 Task: What year was the Saint Peter's Basilica in Vatican City consecrated?
Action: Mouse moved to (112, 106)
Screenshot: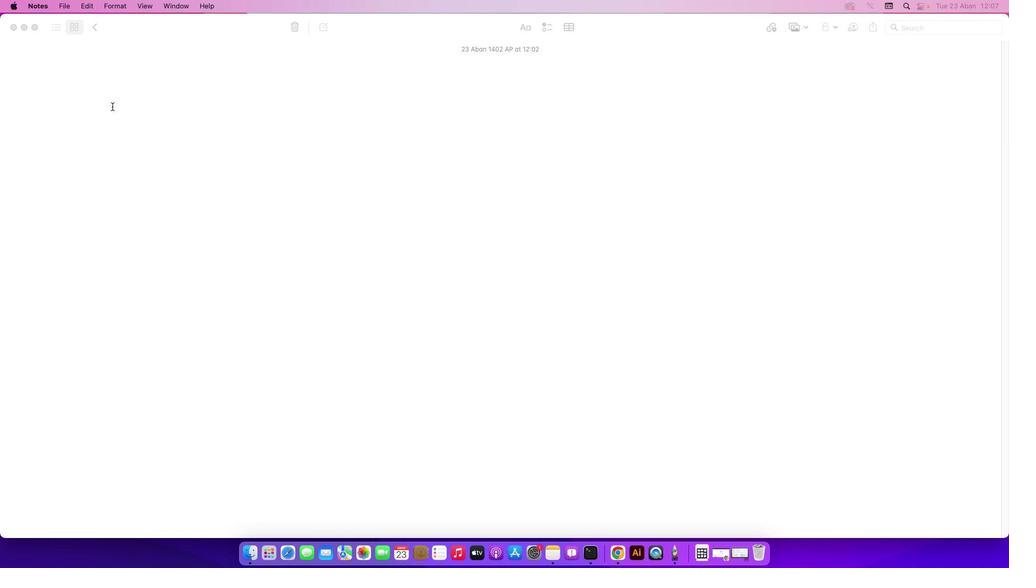 
Action: Mouse pressed left at (112, 106)
Screenshot: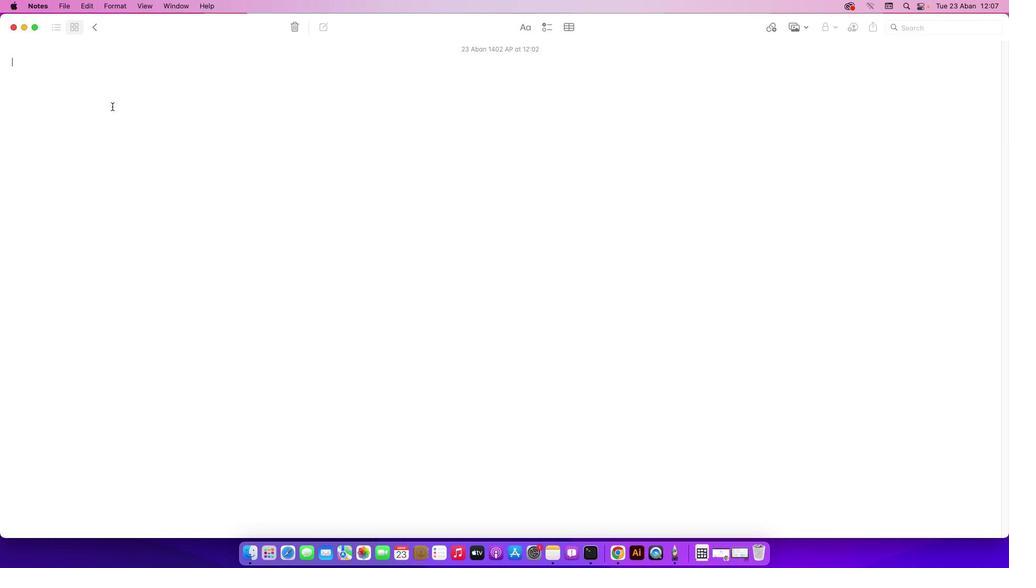 
Action: Key pressed Key.shift'W''h''a''t'Key.space'y''e''a''r'Key.space'w''a''s'Key.space't''h''e'Key.spaceKey.shift'S''a''i''n''t'Key.spaceKey.shift'P''e''t''e''r'"'"'s'Key.spaceKey.shift'B''a''s''i''l''i''c''a'Key.space'i''n'Key.spaceKey.shift'V''a''t''i''c''a''n'Key.spaceKey.shift'C''i''t''y'Key.space'c''o''n''s''e''c''r''a''t''e''d'Key.shift_r'?'Key.enter
Screenshot: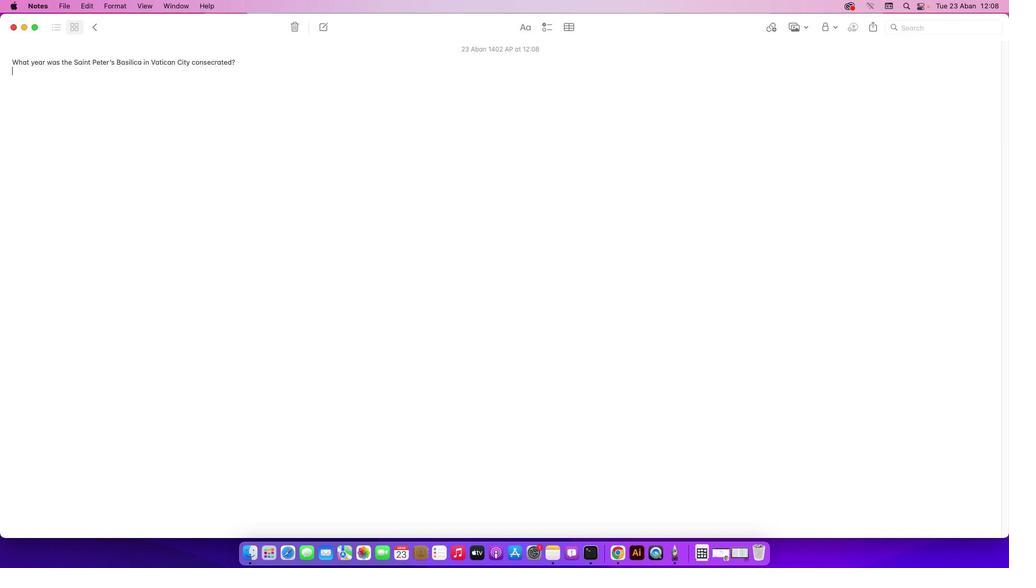 
Action: Mouse moved to (724, 554)
Screenshot: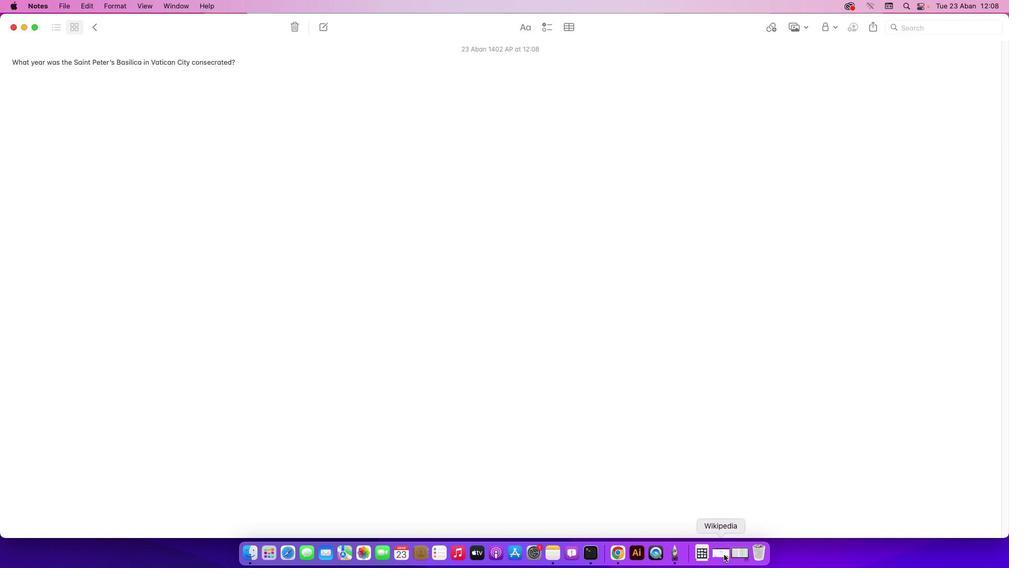 
Action: Mouse pressed left at (724, 554)
Screenshot: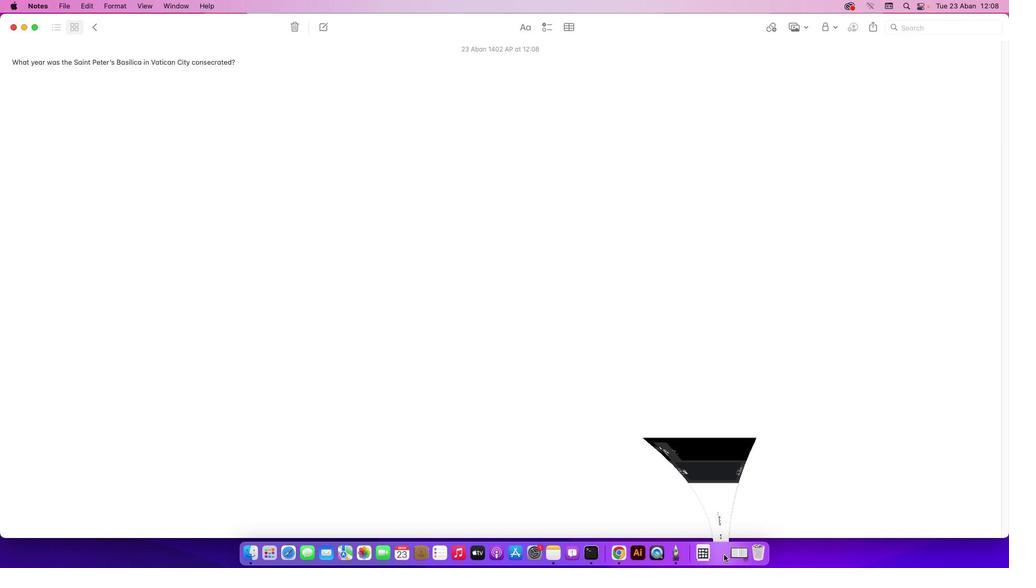 
Action: Mouse moved to (409, 319)
Screenshot: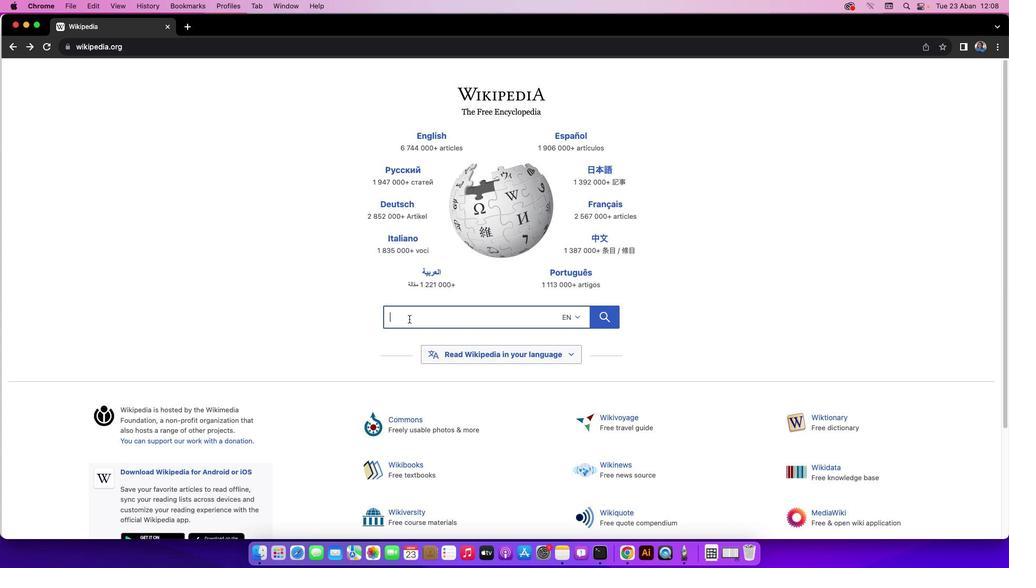 
Action: Mouse pressed left at (409, 319)
Screenshot: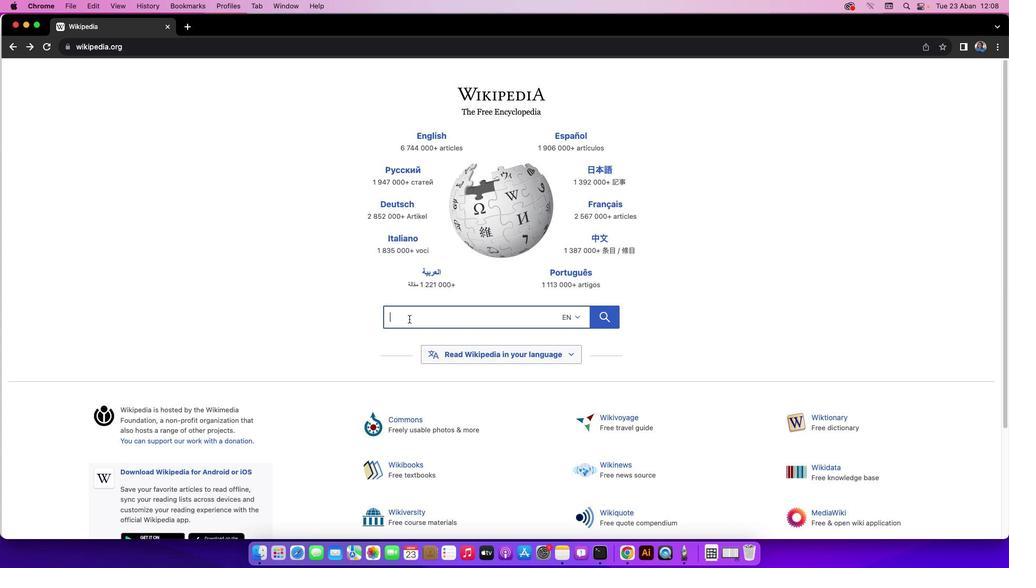 
Action: Key pressed Key.shift'S''a''i''n''t'Key.spaceKey.shift'P''e''t''e''r'"'"'s'Key.spaceKey.shift'B''a''s''i''l''i''c''a'Key.enter
Screenshot: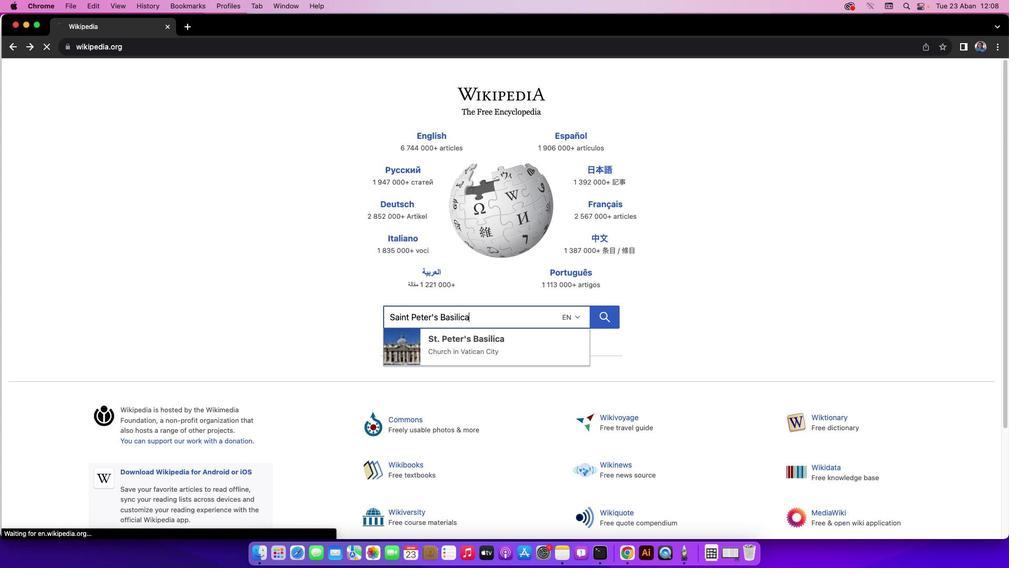 
Action: Mouse moved to (1006, 67)
Screenshot: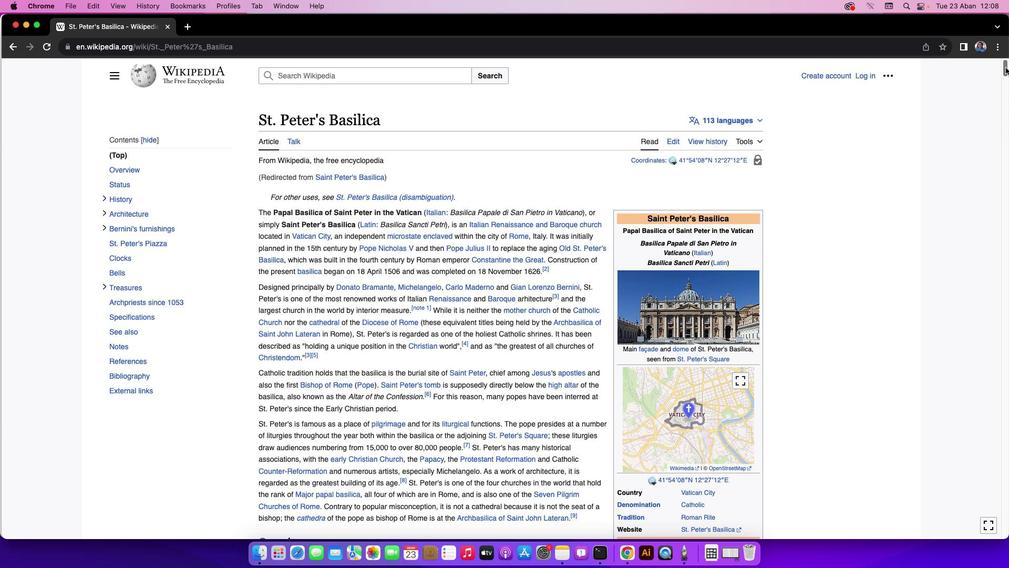 
Action: Mouse pressed left at (1006, 67)
Screenshot: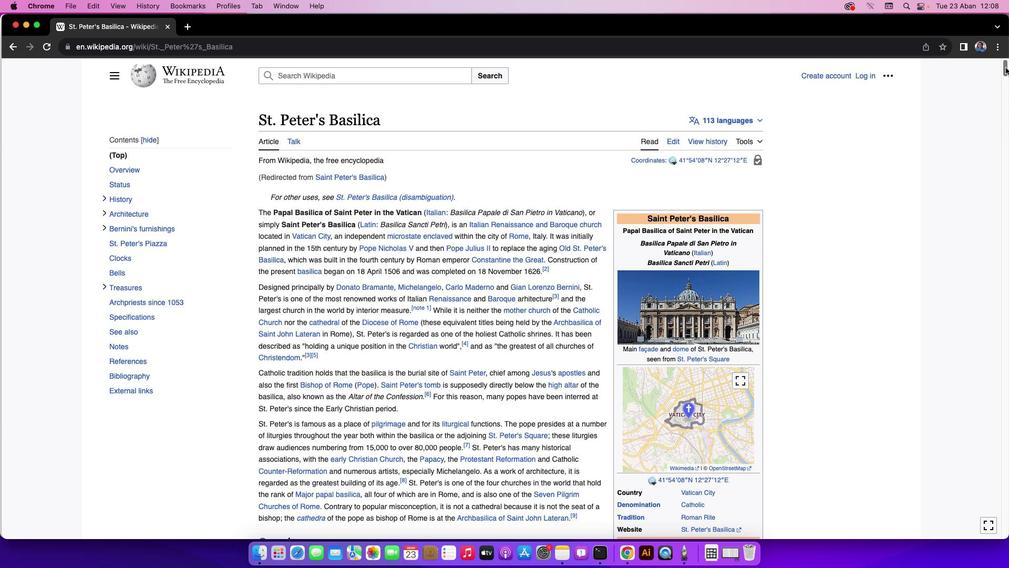 
Action: Mouse moved to (699, 274)
Screenshot: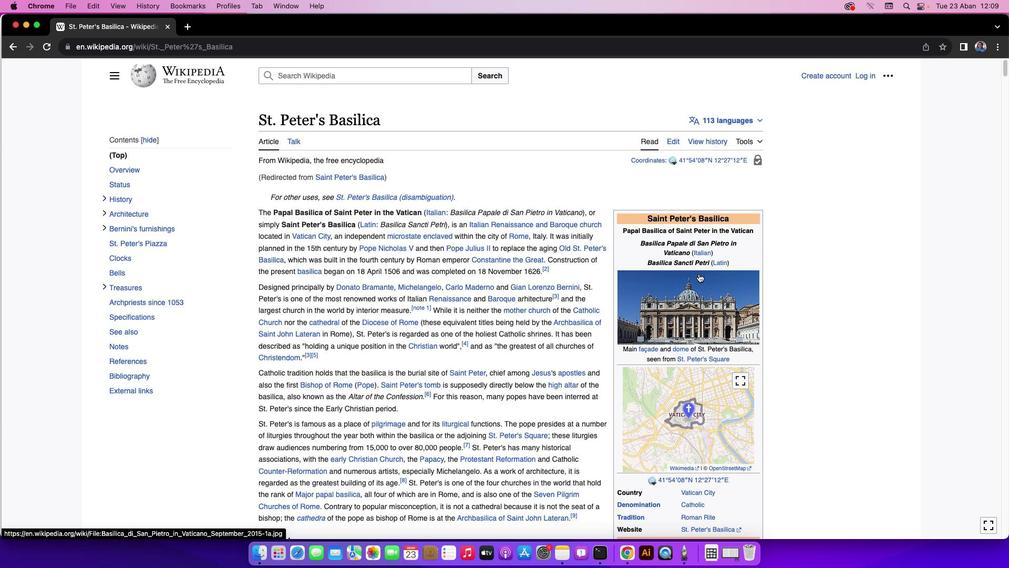 
Action: Mouse scrolled (699, 274) with delta (0, 0)
Screenshot: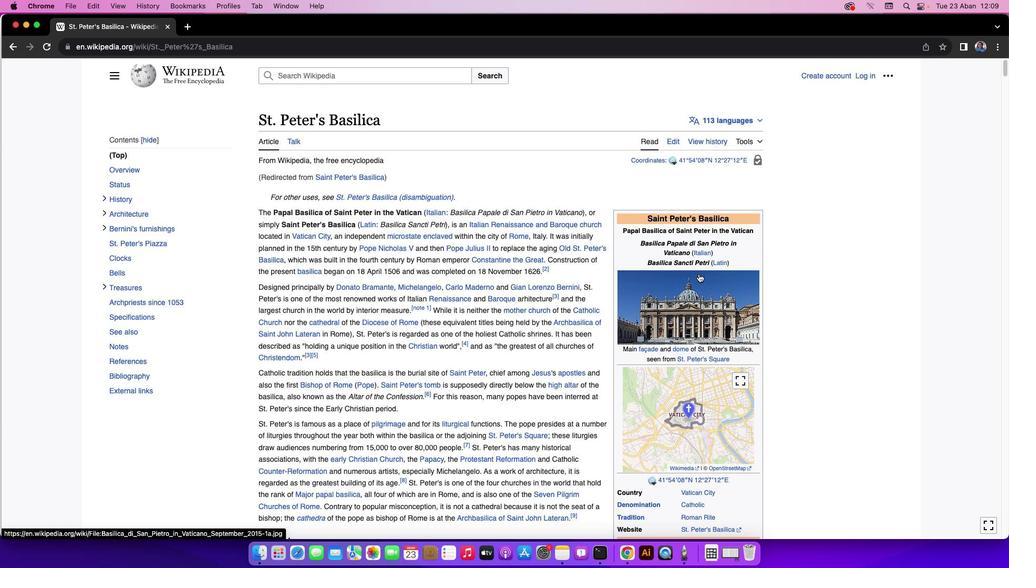 
Action: Mouse scrolled (699, 274) with delta (0, 0)
Screenshot: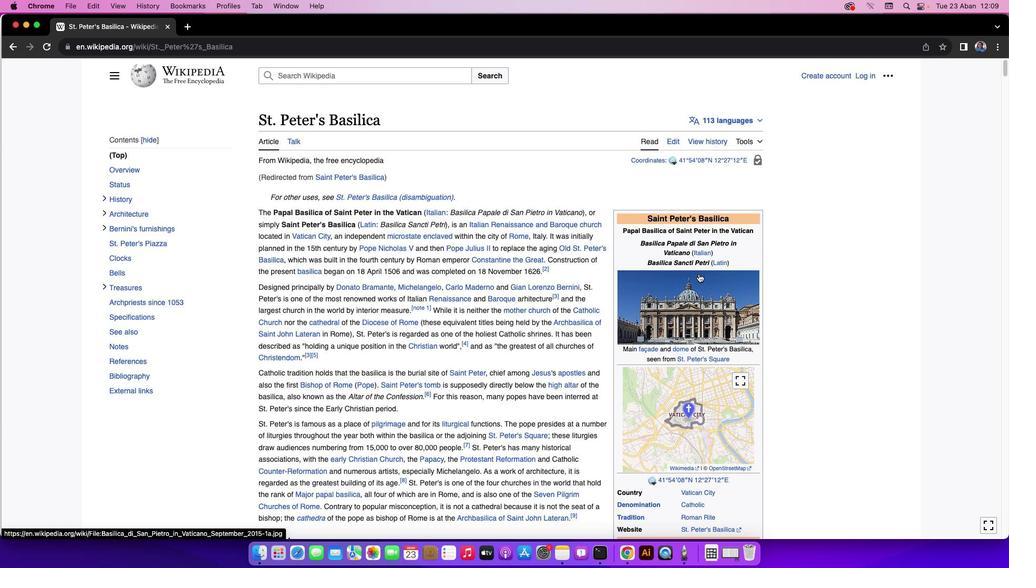
Action: Mouse moved to (699, 273)
Screenshot: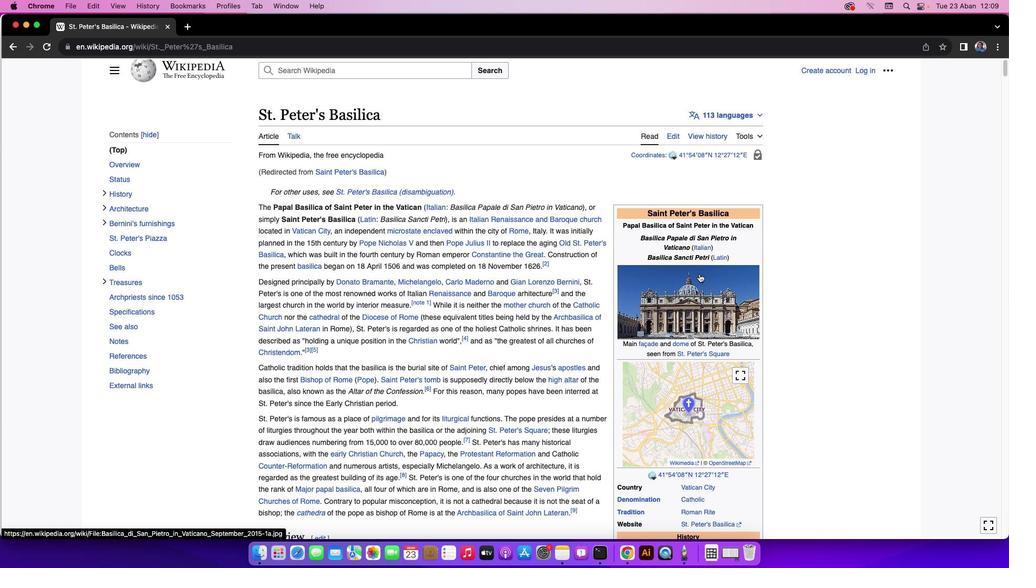 
Action: Mouse scrolled (699, 273) with delta (0, 0)
Screenshot: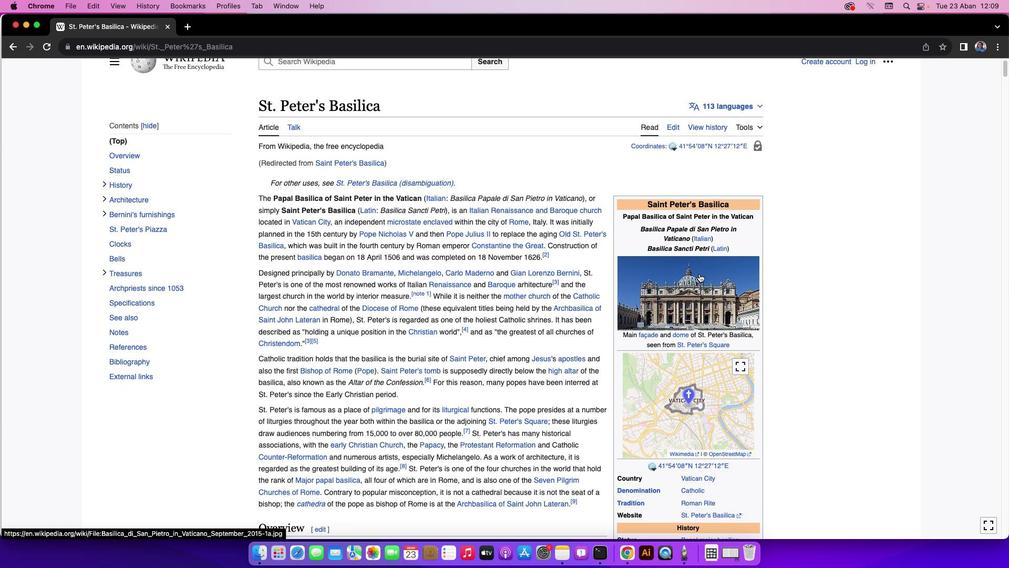 
Action: Mouse scrolled (699, 273) with delta (0, 0)
Screenshot: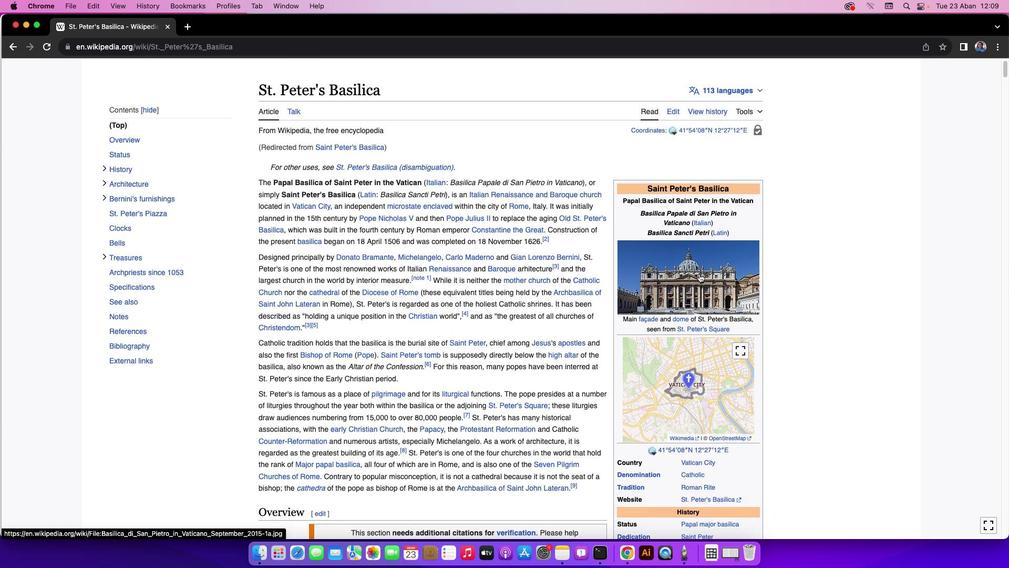 
Action: Mouse scrolled (699, 273) with delta (0, 0)
Screenshot: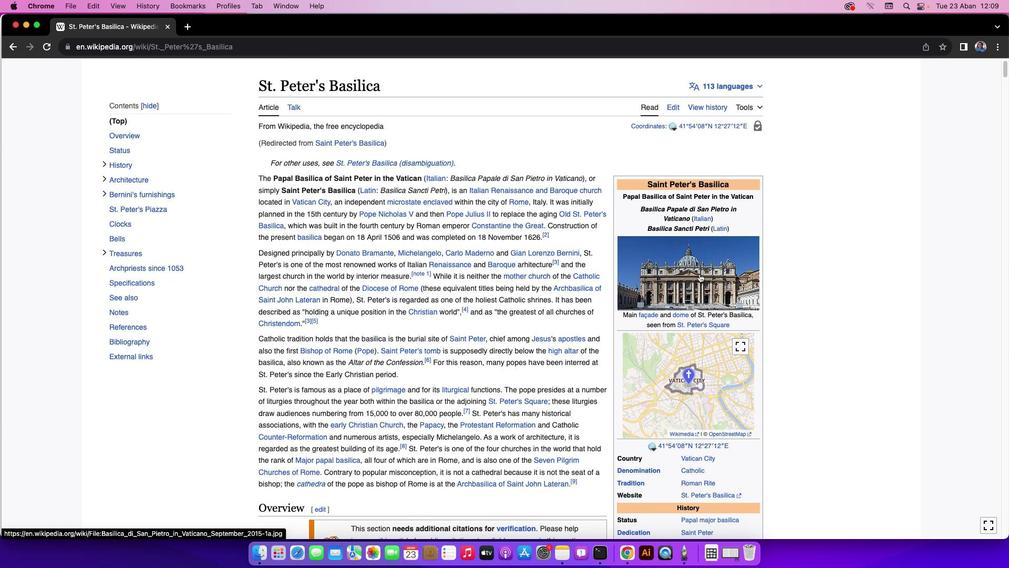 
Action: Mouse moved to (698, 272)
Screenshot: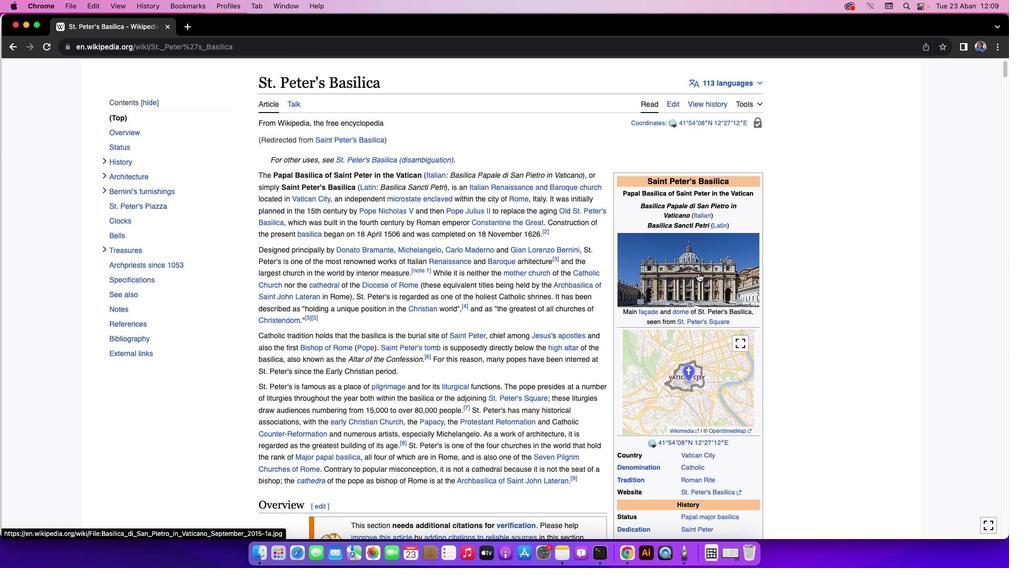 
Action: Mouse scrolled (698, 272) with delta (0, 0)
Screenshot: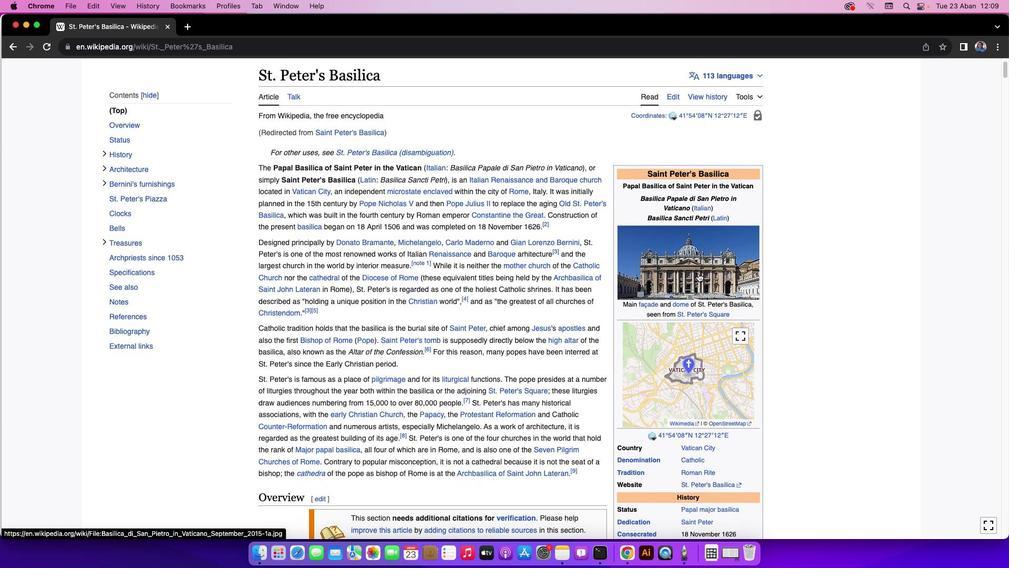 
Action: Mouse scrolled (698, 272) with delta (0, 0)
Screenshot: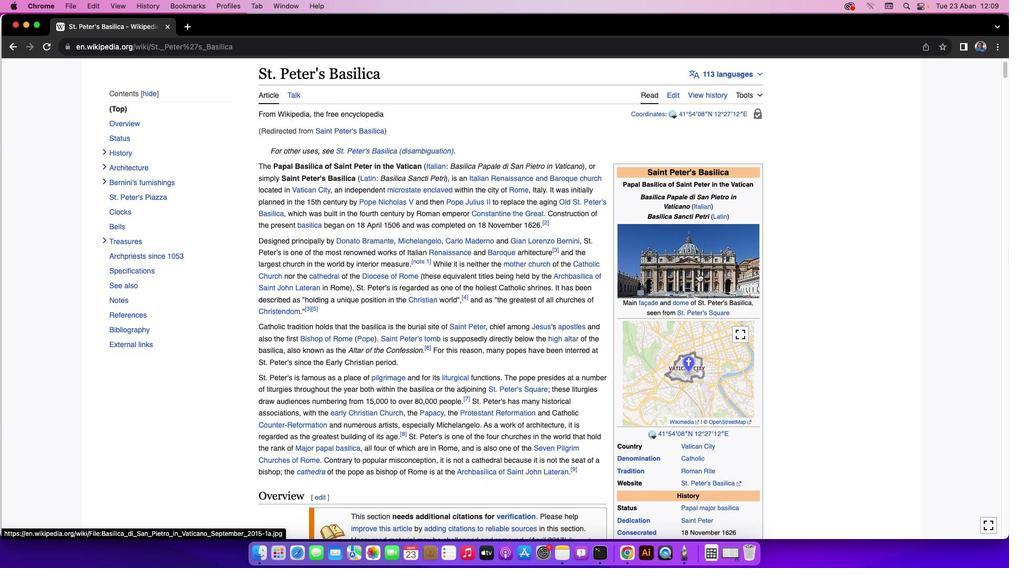 
Action: Mouse scrolled (698, 272) with delta (0, 0)
Screenshot: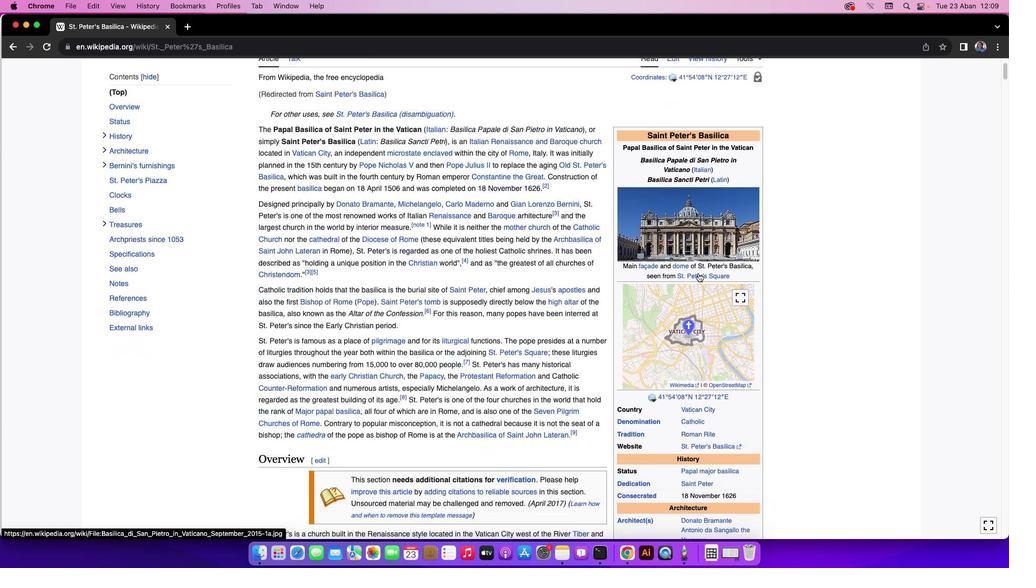 
Action: Mouse scrolled (698, 272) with delta (0, 0)
Screenshot: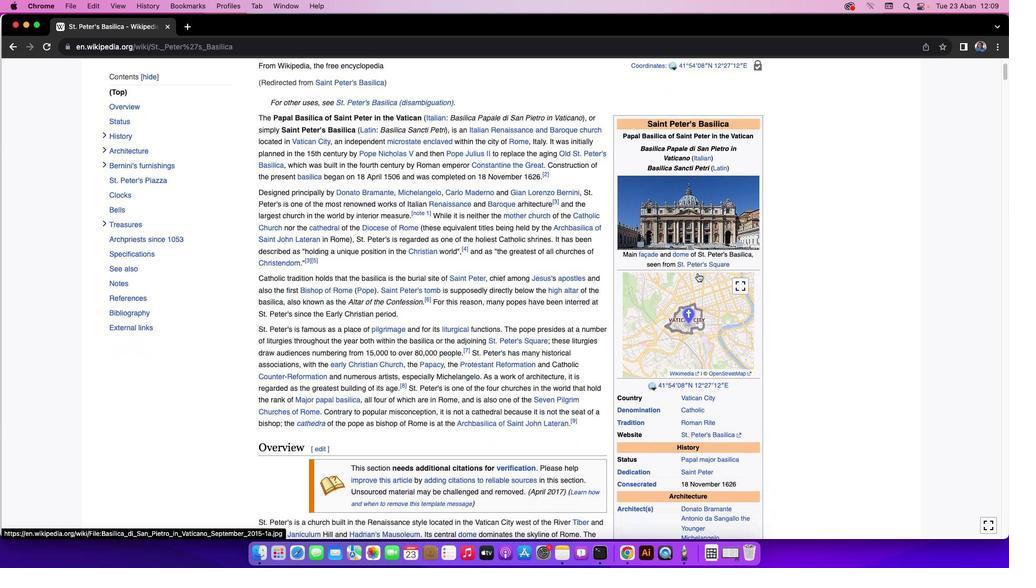 
Action: Mouse scrolled (698, 272) with delta (0, 0)
Screenshot: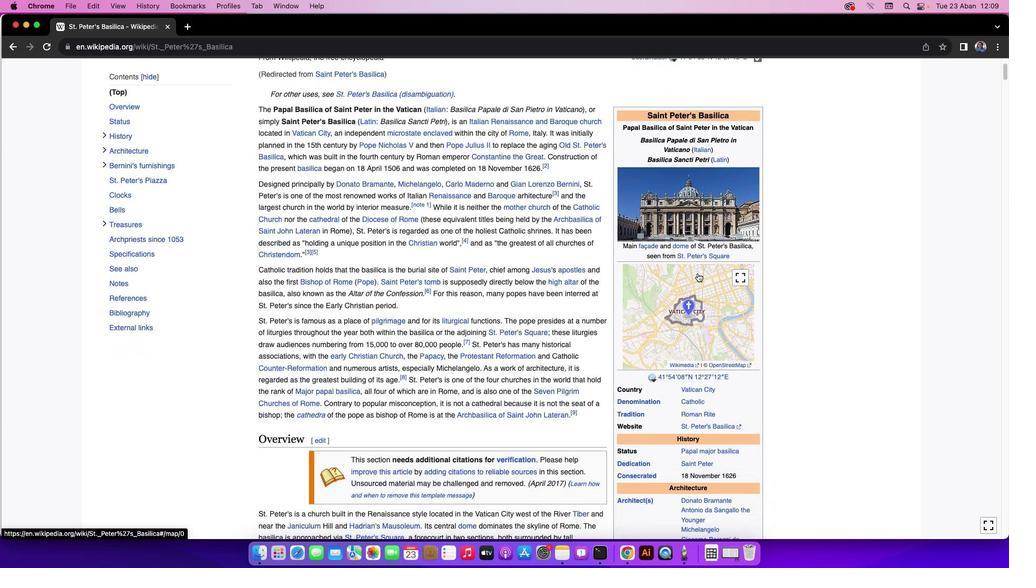 
Action: Mouse moved to (698, 272)
Screenshot: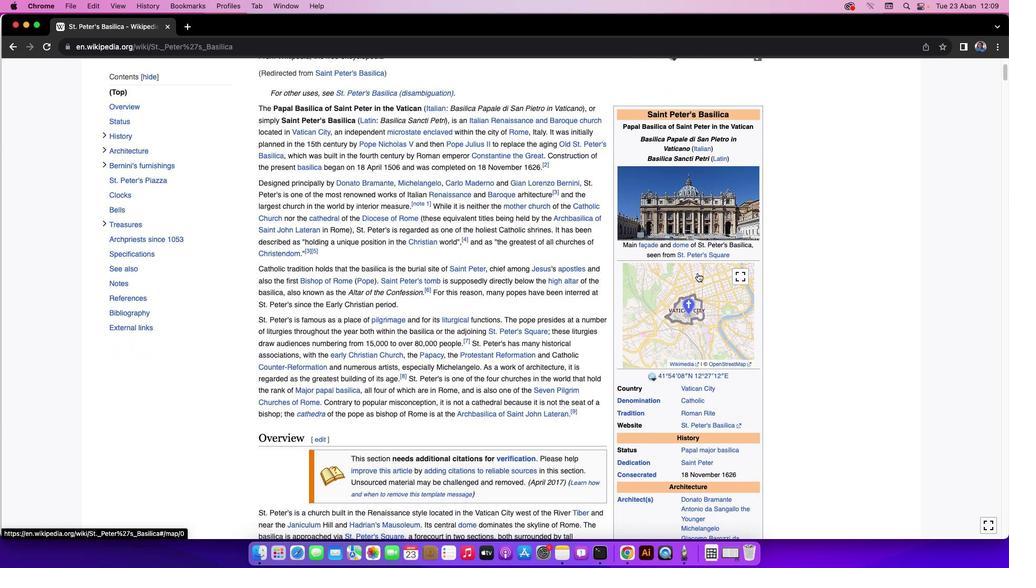 
Action: Mouse scrolled (698, 272) with delta (0, 0)
Screenshot: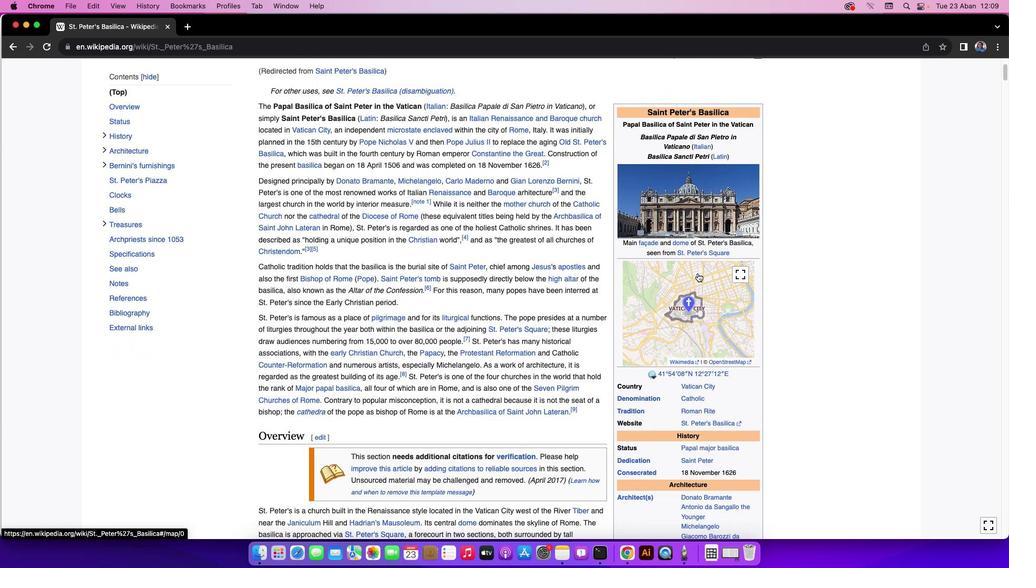 
Action: Mouse scrolled (698, 272) with delta (0, 0)
Screenshot: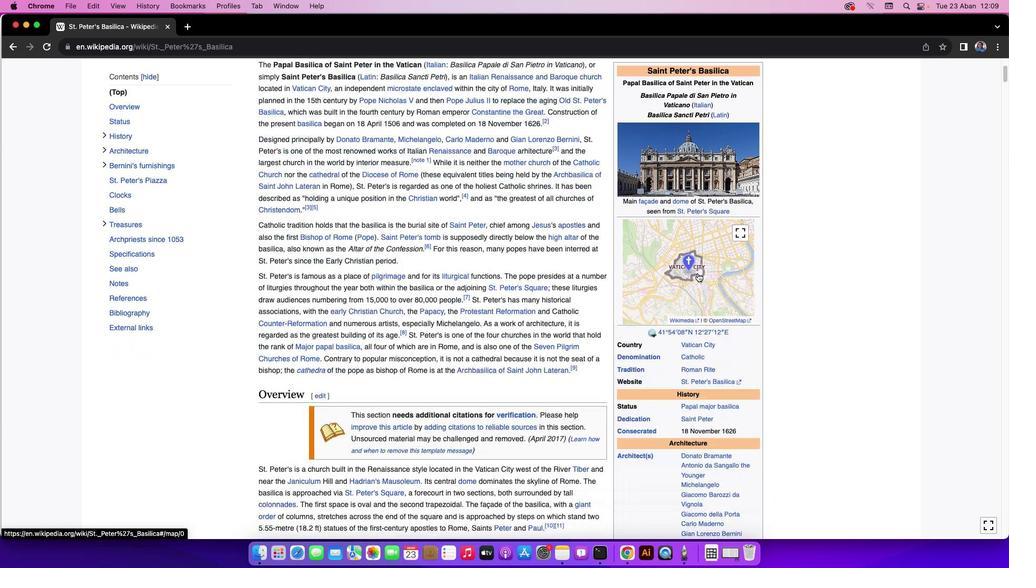 
Action: Mouse scrolled (698, 272) with delta (0, 0)
Screenshot: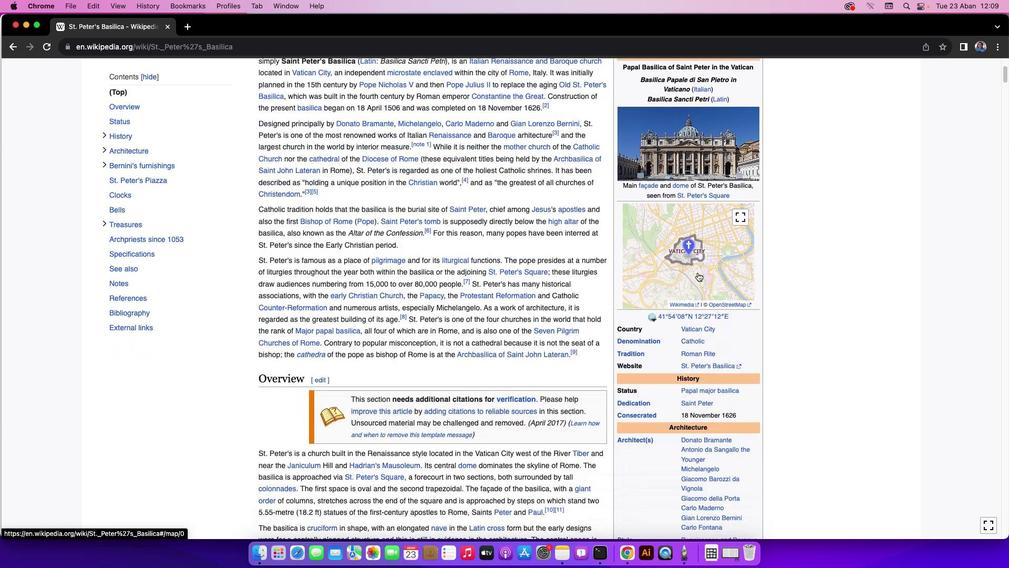
Action: Mouse scrolled (698, 272) with delta (0, -1)
Screenshot: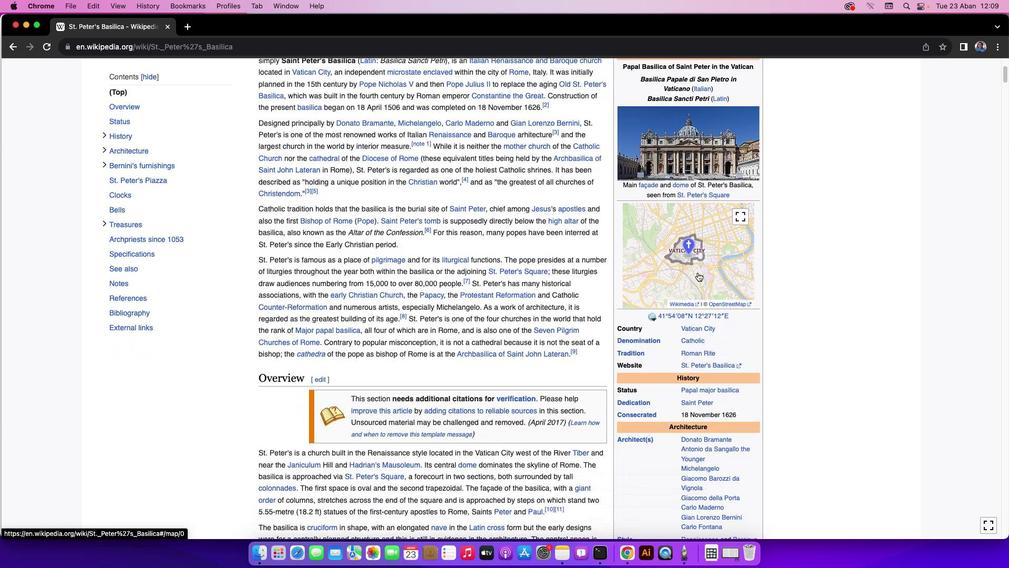 
Action: Mouse moved to (697, 272)
Screenshot: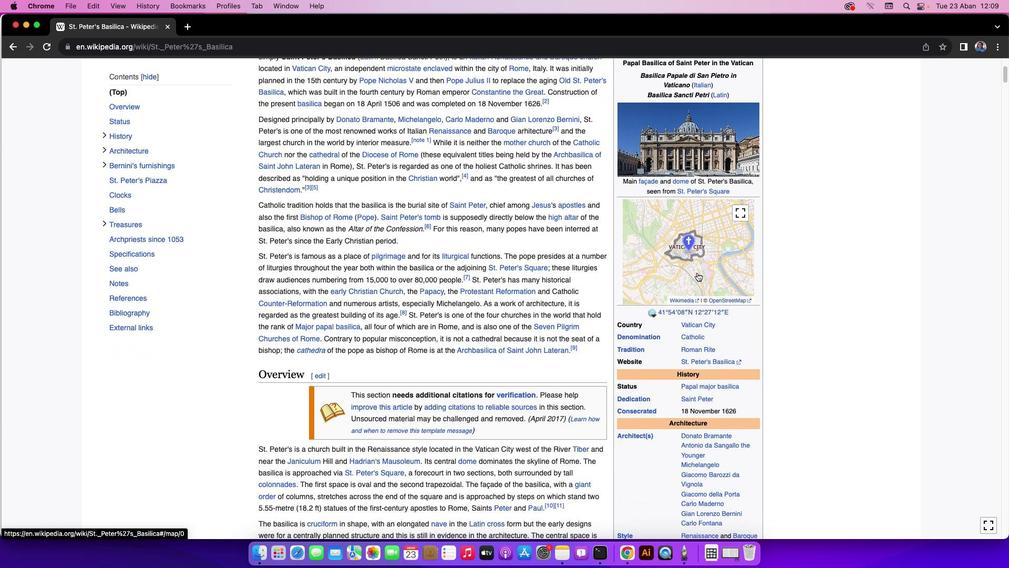 
Action: Mouse scrolled (697, 272) with delta (0, 0)
Screenshot: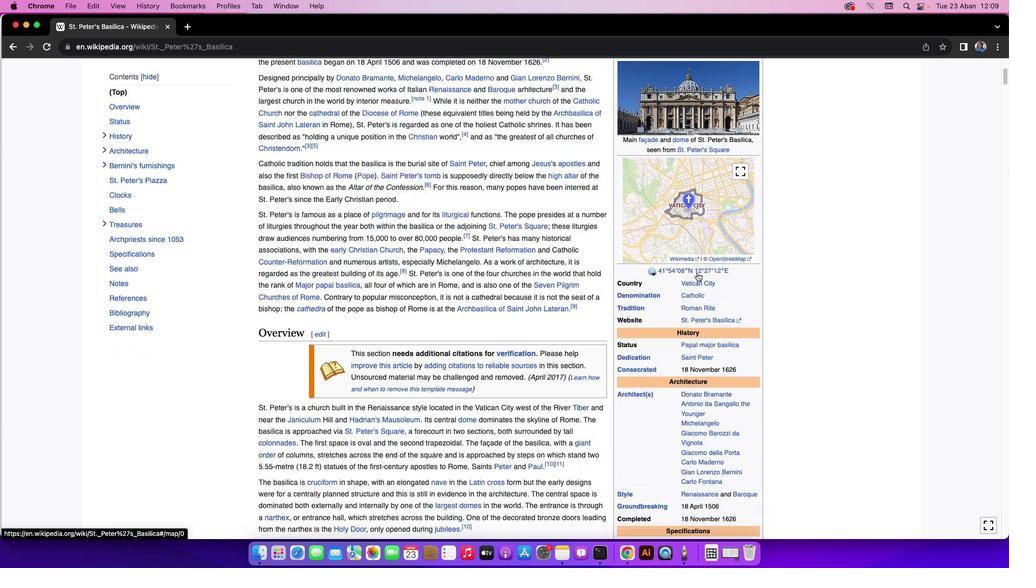 
Action: Mouse scrolled (697, 272) with delta (0, 0)
Screenshot: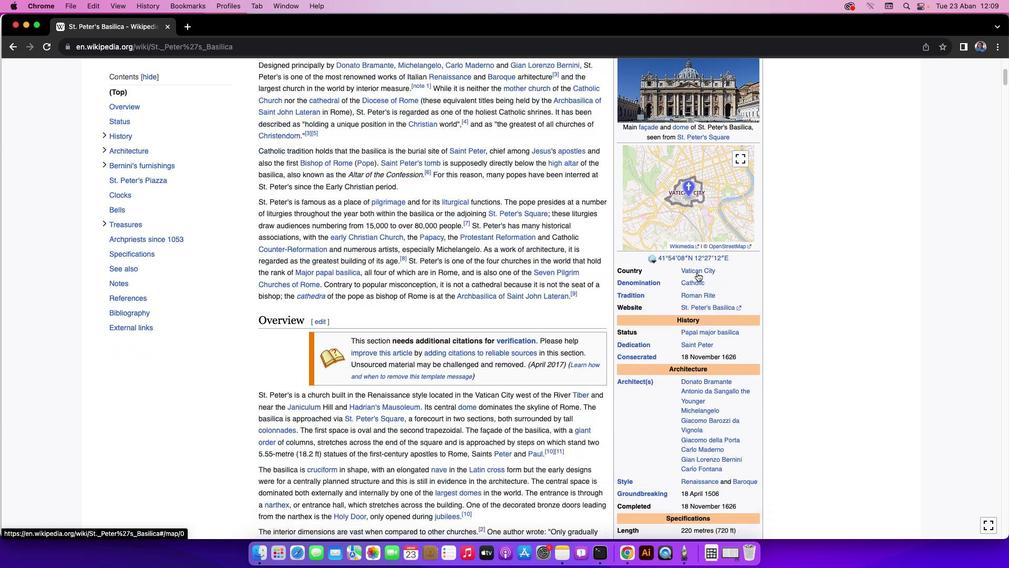 
Action: Mouse scrolled (697, 272) with delta (0, -1)
Screenshot: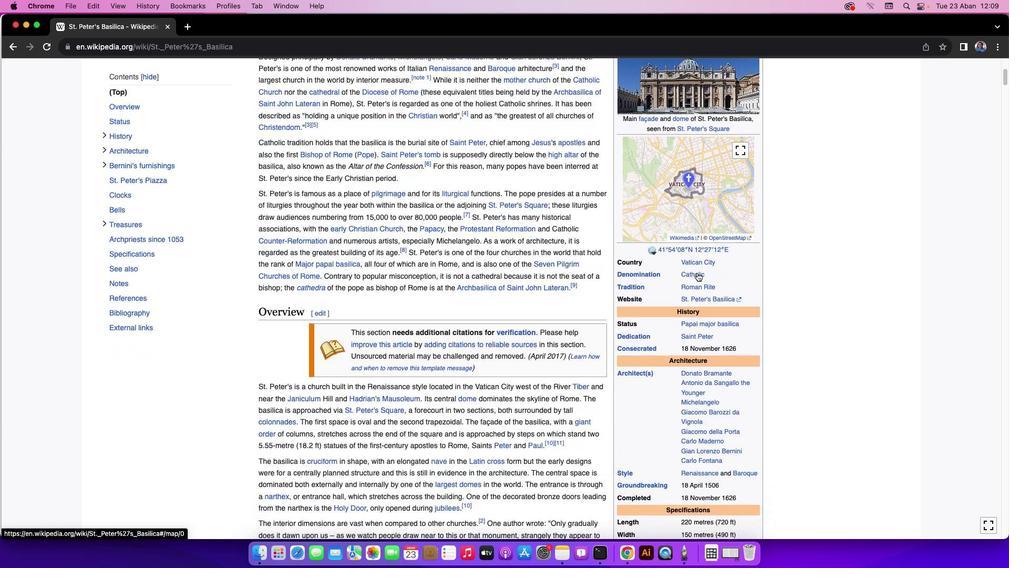 
Action: Mouse scrolled (697, 272) with delta (0, 0)
Screenshot: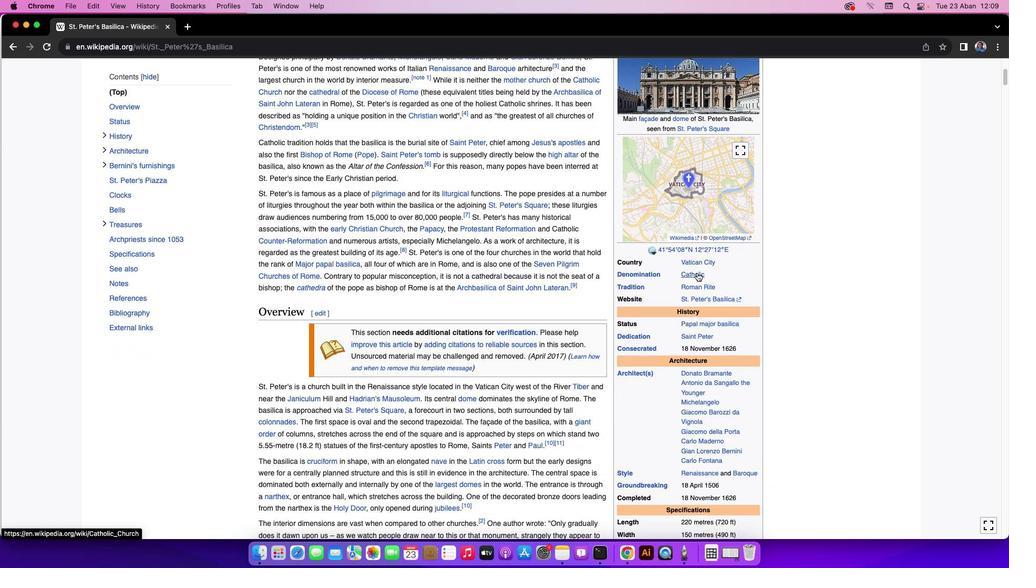 
Action: Mouse moved to (697, 272)
Screenshot: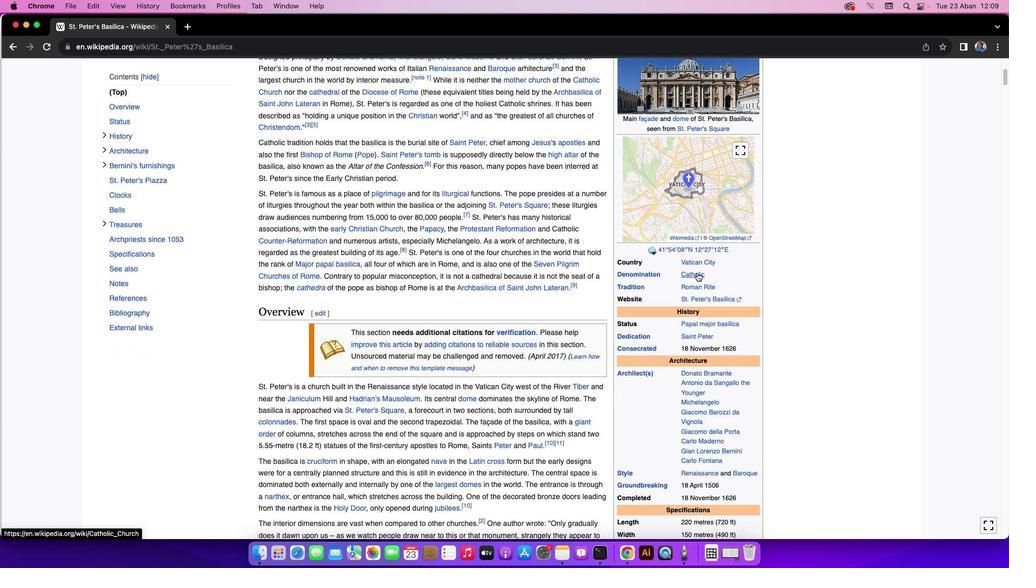 
Action: Mouse scrolled (697, 272) with delta (0, 0)
Screenshot: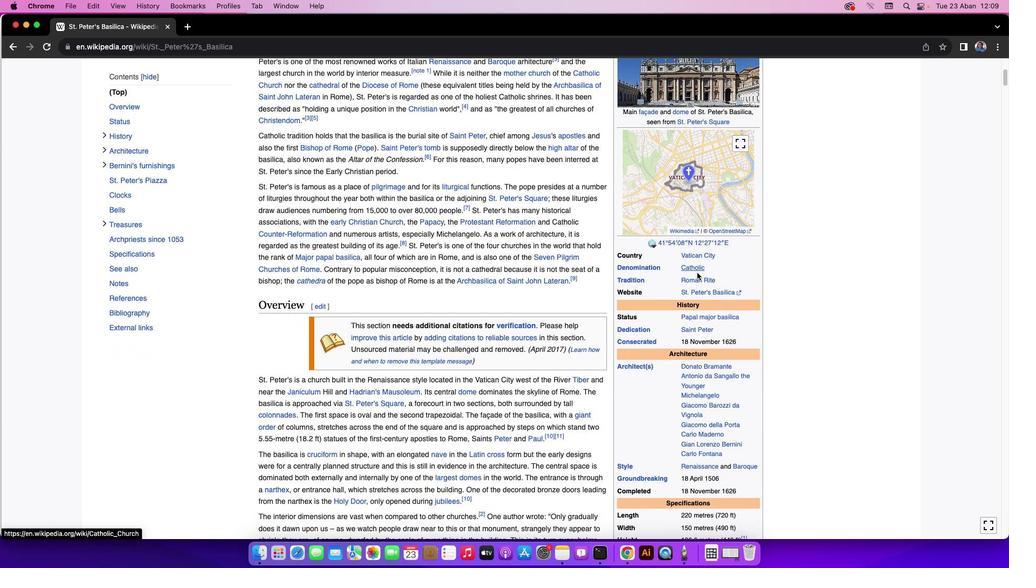 
Action: Mouse scrolled (697, 272) with delta (0, 0)
Screenshot: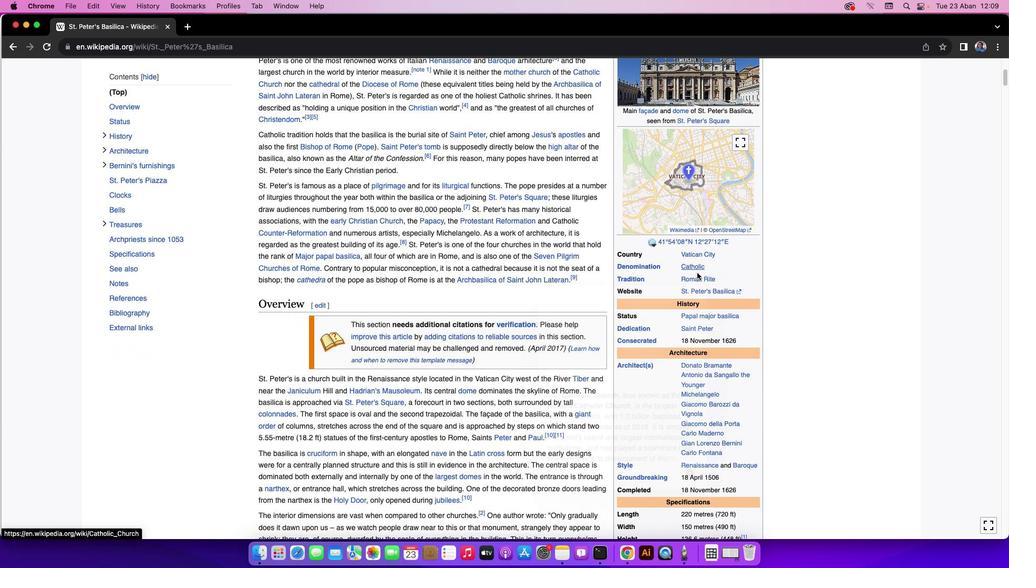 
Action: Mouse moved to (697, 272)
Screenshot: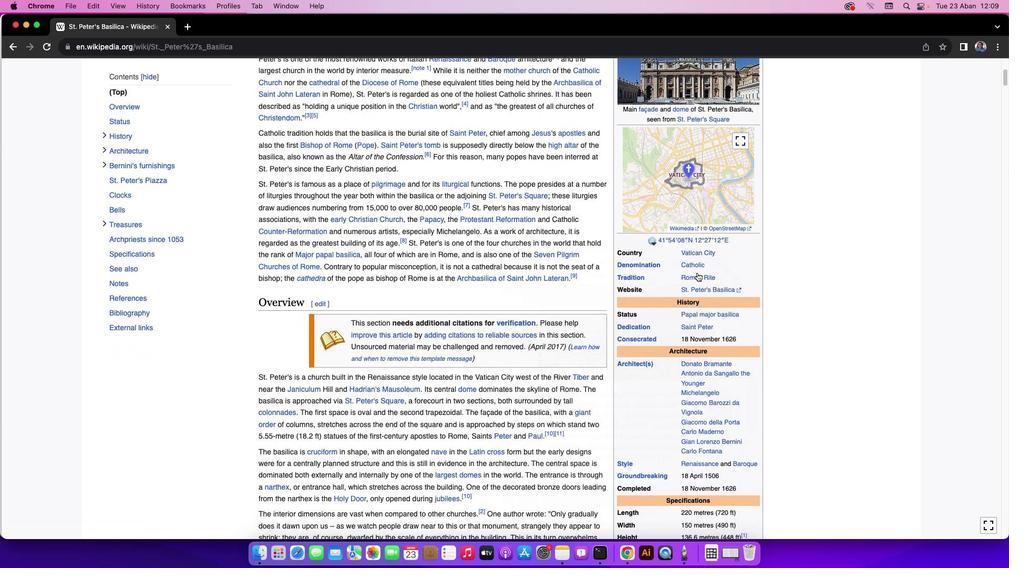 
Action: Mouse scrolled (697, 272) with delta (0, 0)
Screenshot: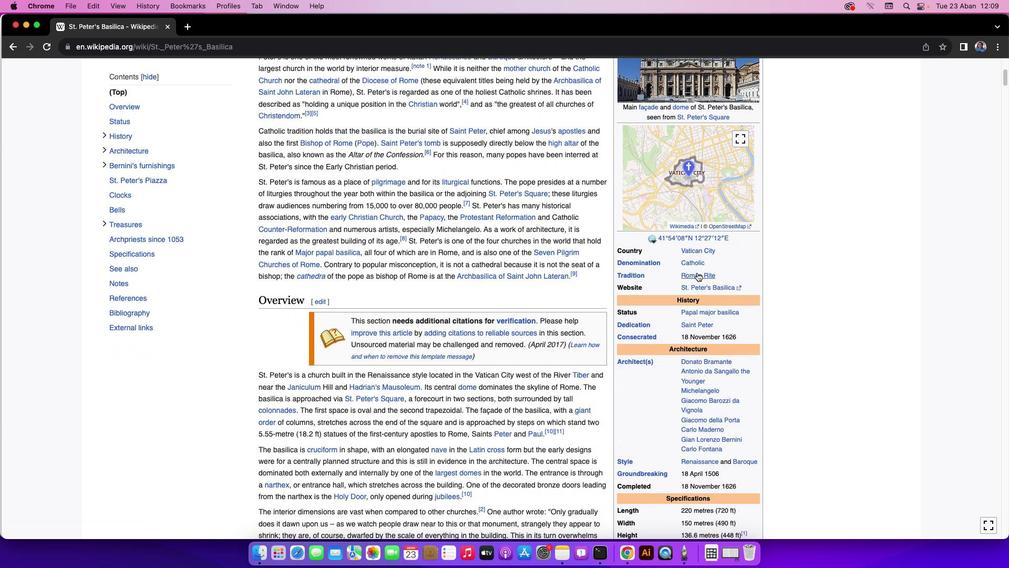 
Action: Mouse scrolled (697, 272) with delta (0, 0)
Screenshot: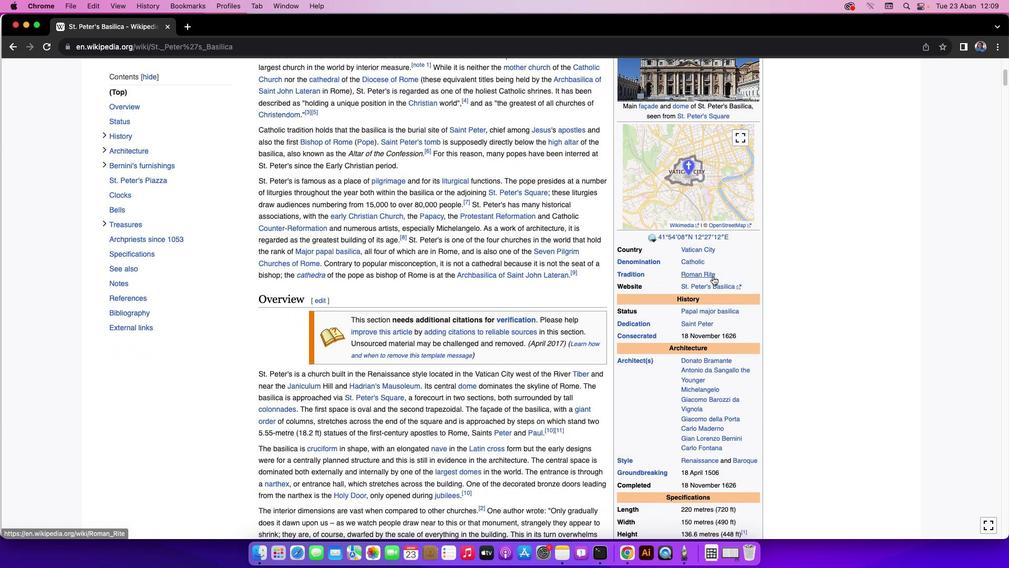 
Action: Mouse moved to (780, 285)
Screenshot: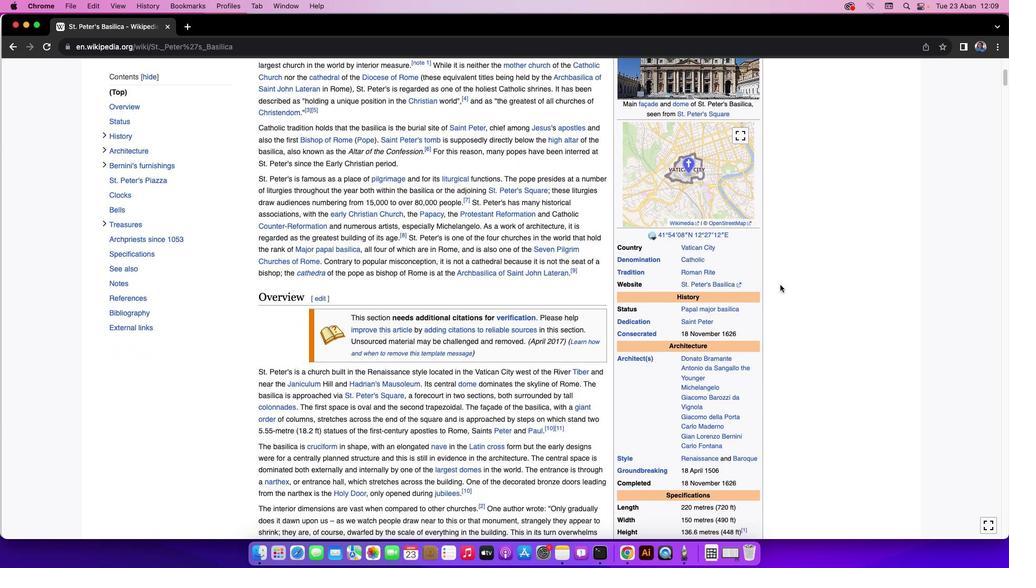 
Action: Mouse scrolled (780, 285) with delta (0, 0)
Screenshot: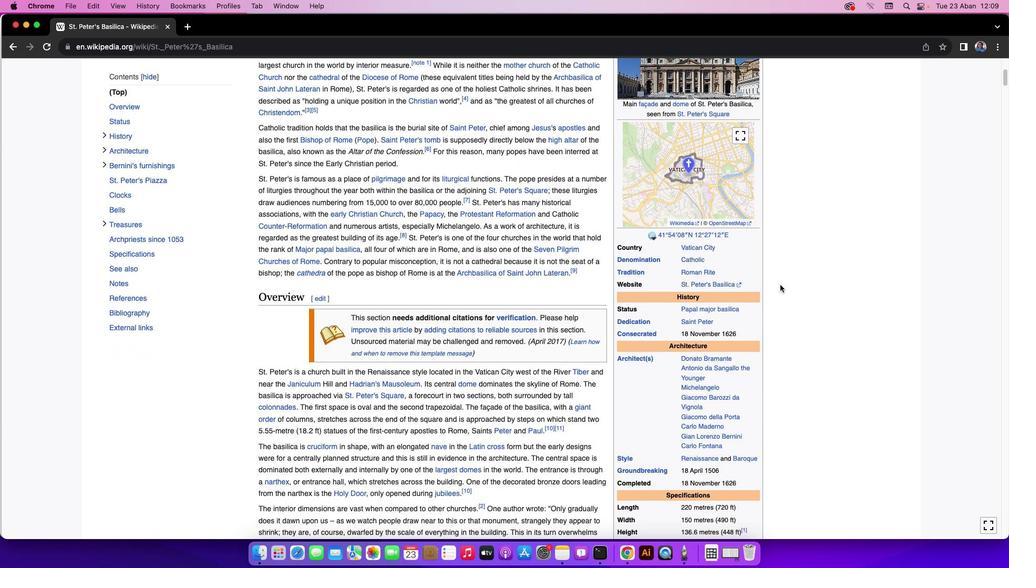 
Action: Mouse moved to (27, 26)
Screenshot: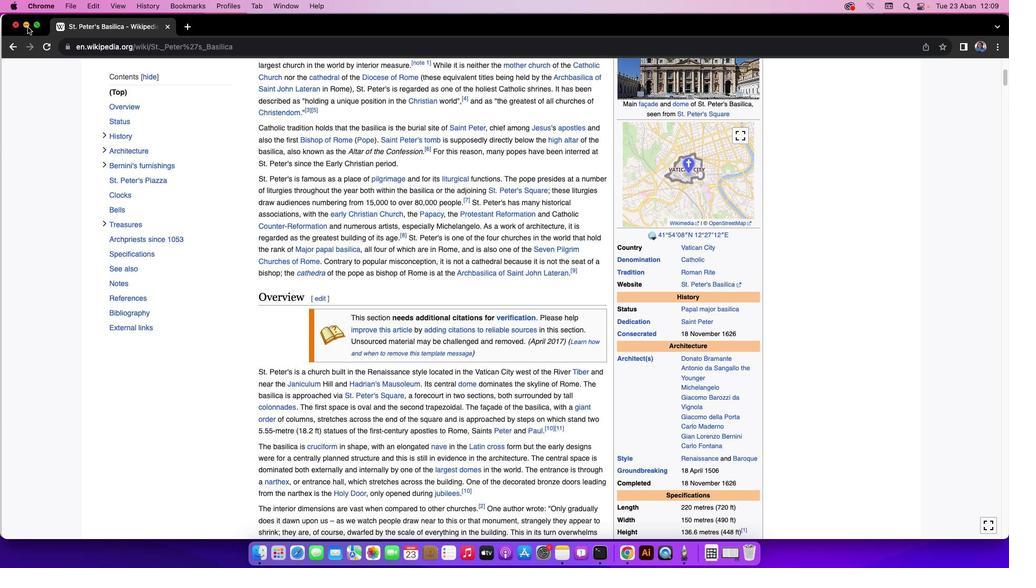 
Action: Mouse pressed left at (27, 26)
Screenshot: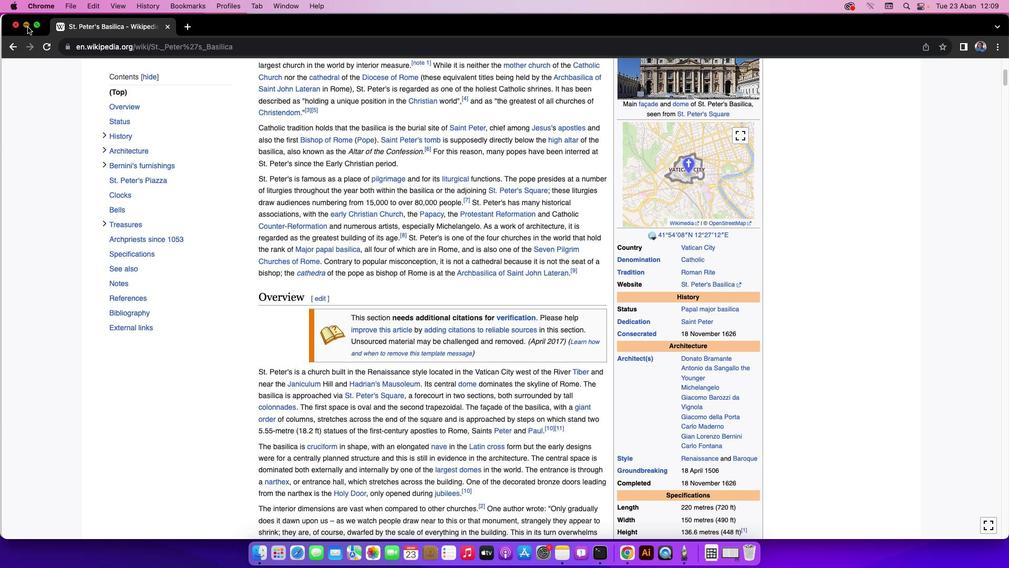 
Action: Mouse moved to (188, 78)
Screenshot: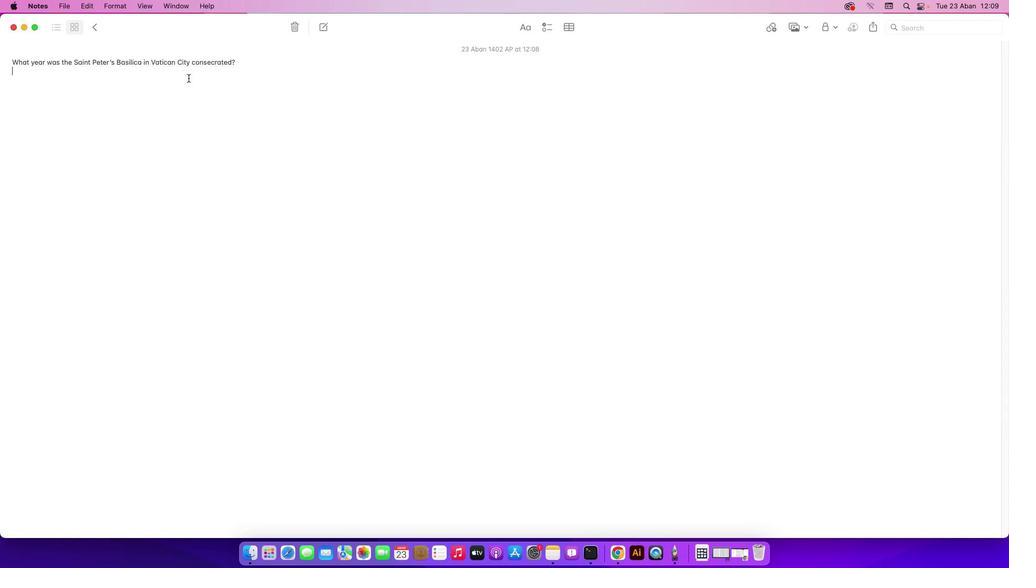 
Action: Mouse pressed left at (188, 78)
Screenshot: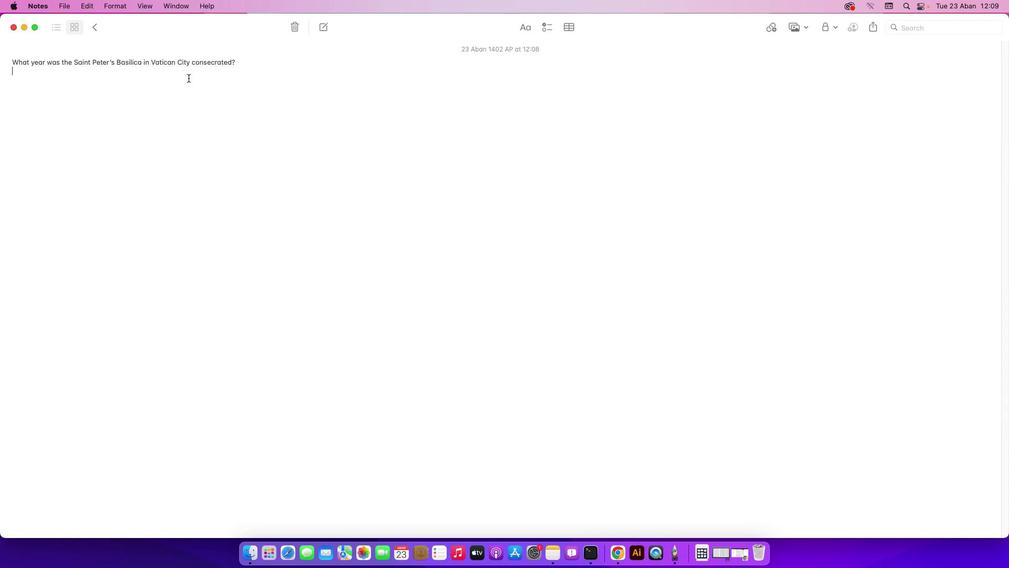 
Action: Mouse moved to (42, 81)
Screenshot: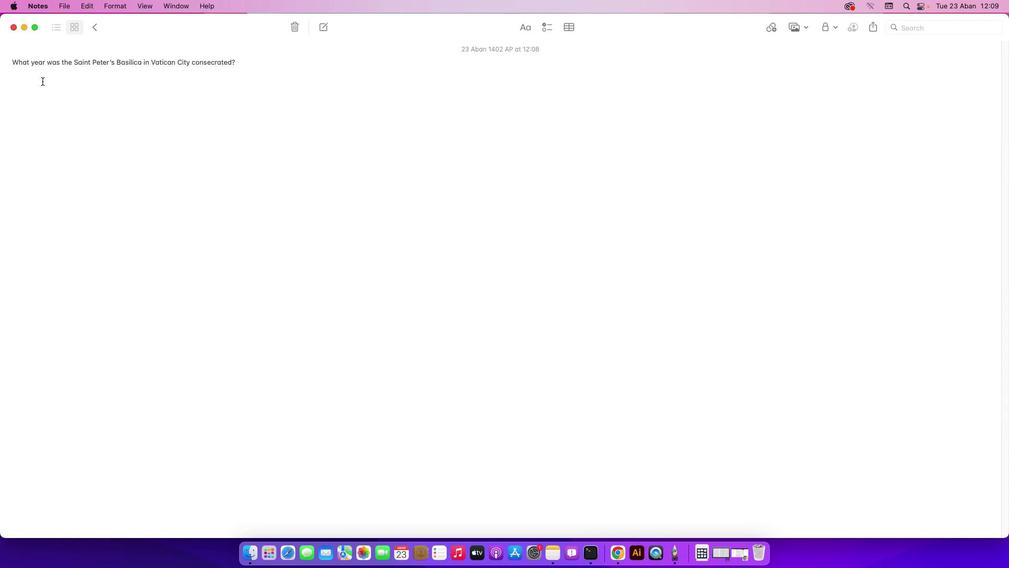 
Action: Key pressed Key.shift'T''h''e'Key.spaceKey.shiftKey.shift'S''a''i''n''t'Key.spaceKey.shift'P''e''t''e''r'"'"'s'Key.spaceKey.shift'B''a''s''i''l''i''c''a'Key.space'i''n'Key.spaceKey.shift'V''a''t''i''c''a''n'Key.spaceKey.shift'C''i''t''y'Key.space'w''a''s'Key.spaceKey.shift'c''o''n''s''e''c''r''a''t''e''d'Key.space'o''n'Key.space'1''8'Key.spaceKey.shift'N''o''v''e''m''b''e''r'Key.space'1''6''2''6''.'
Screenshot: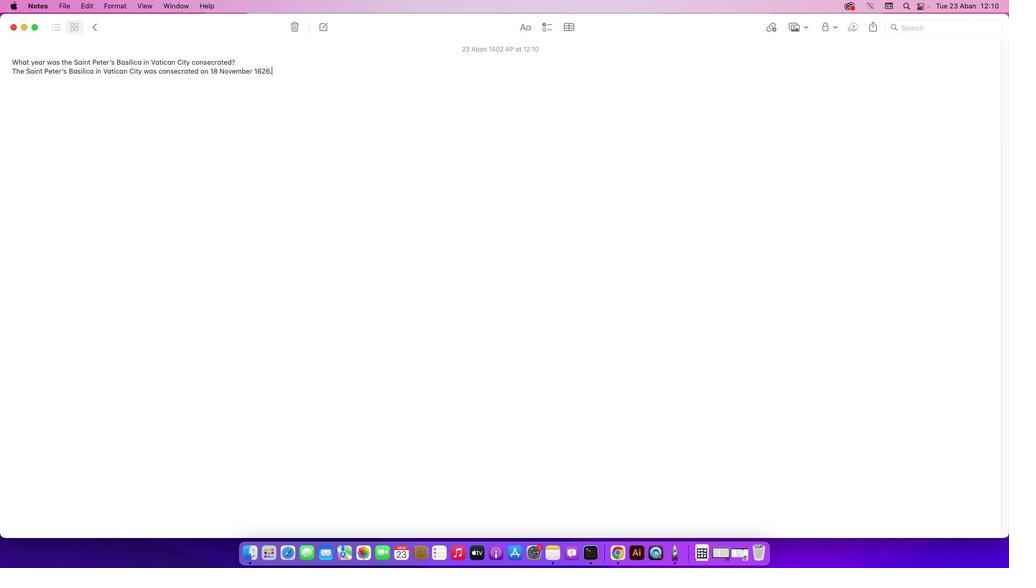 
